 Task: Purchase a kurta from the Ajio website and proceed to checkout.
Action: Mouse moved to (415, 157)
Screenshot: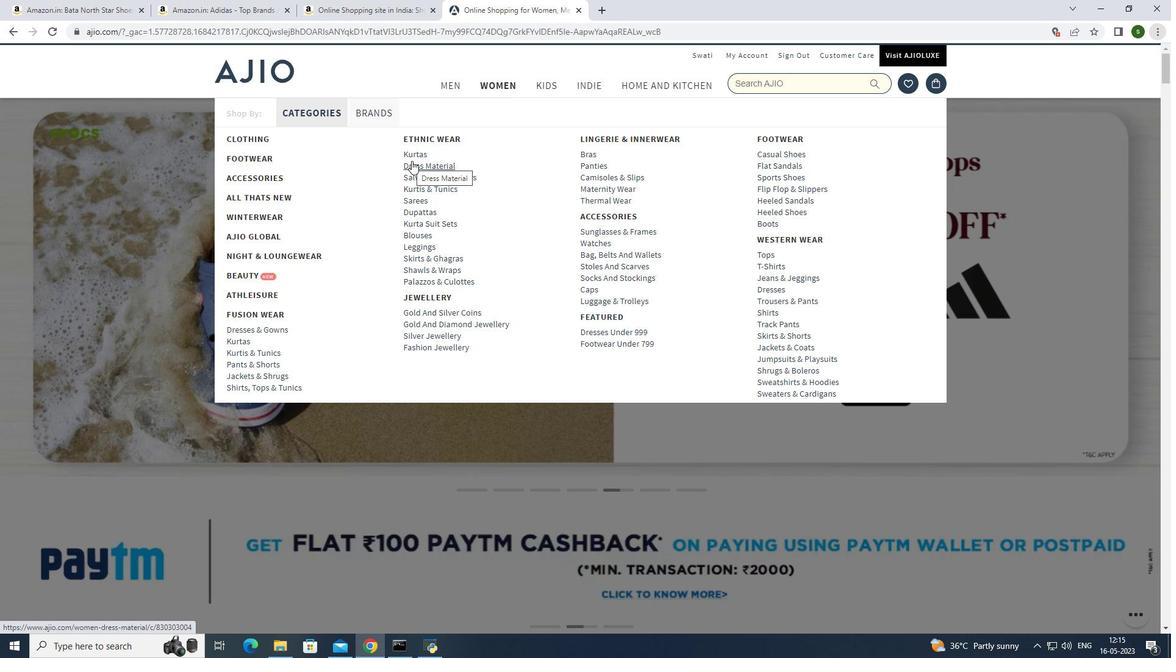
Action: Mouse pressed left at (415, 157)
Screenshot: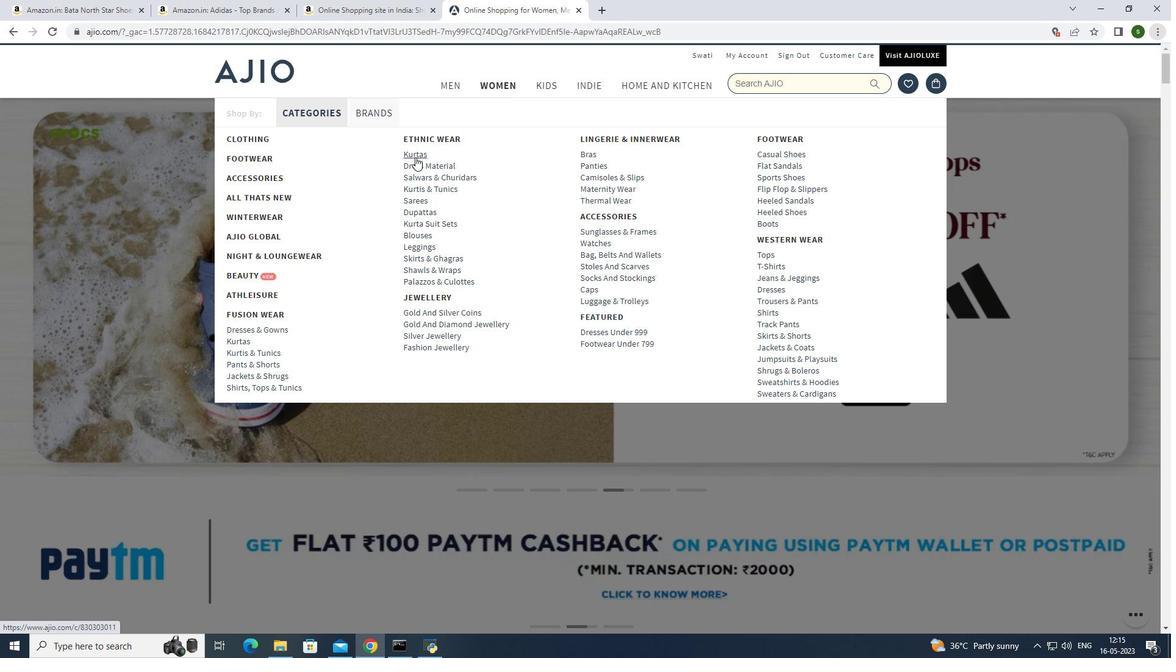 
Action: Mouse moved to (485, 341)
Screenshot: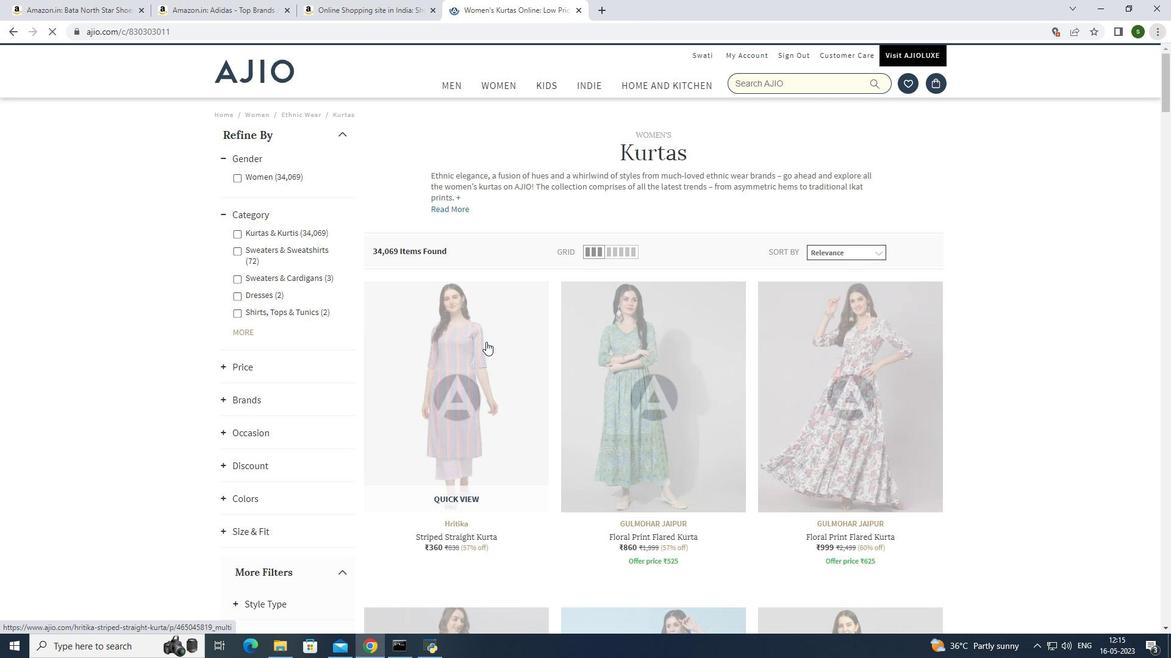 
Action: Mouse pressed left at (485, 341)
Screenshot: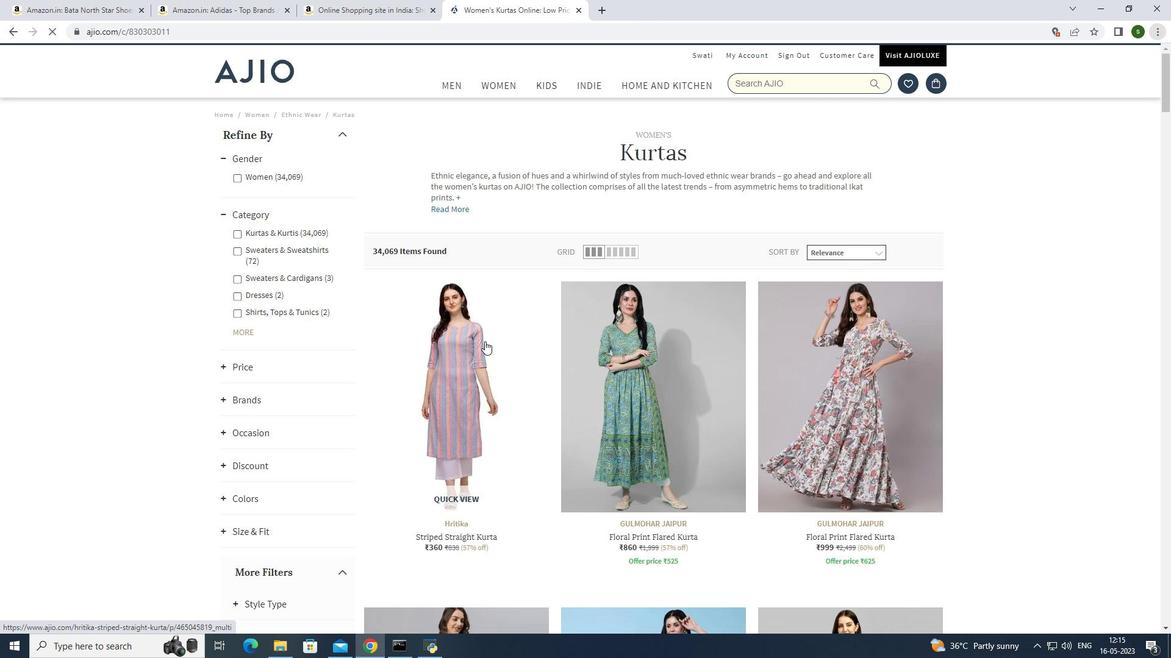
Action: Mouse moved to (768, 353)
Screenshot: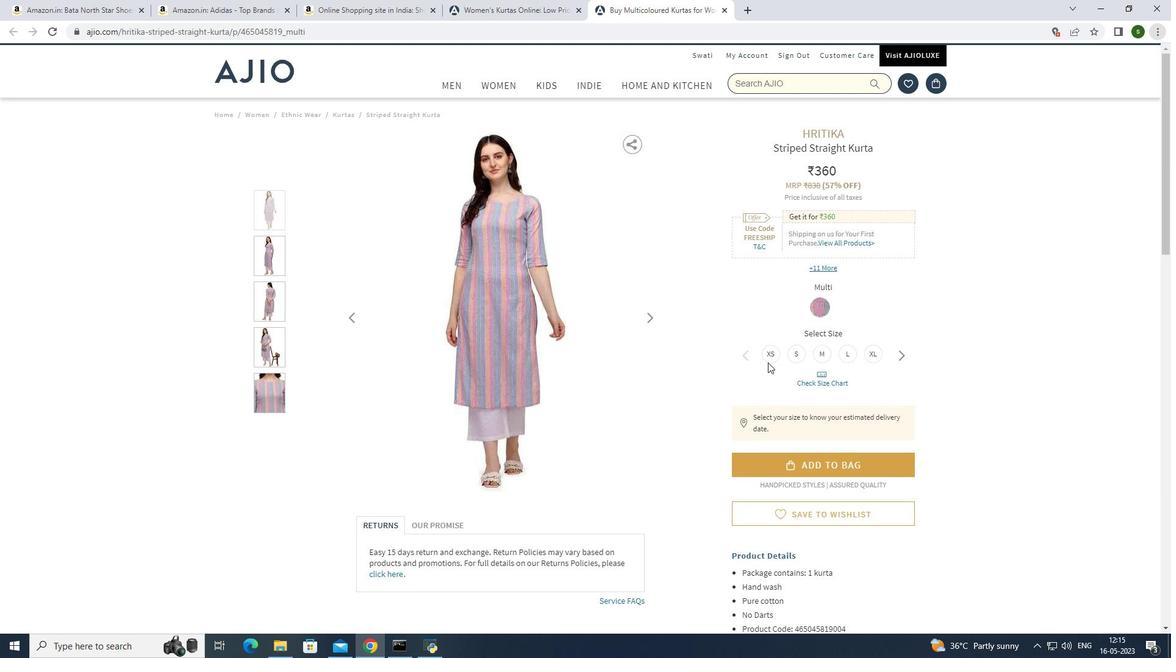 
Action: Mouse pressed left at (768, 353)
Screenshot: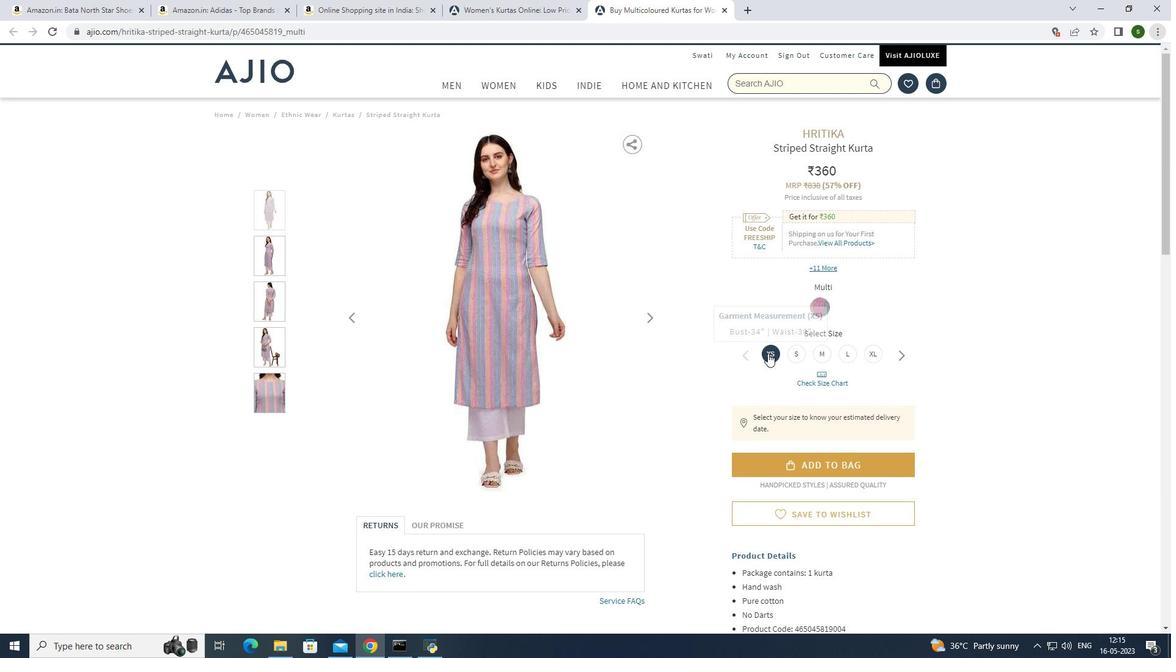 
Action: Mouse moved to (947, 445)
Screenshot: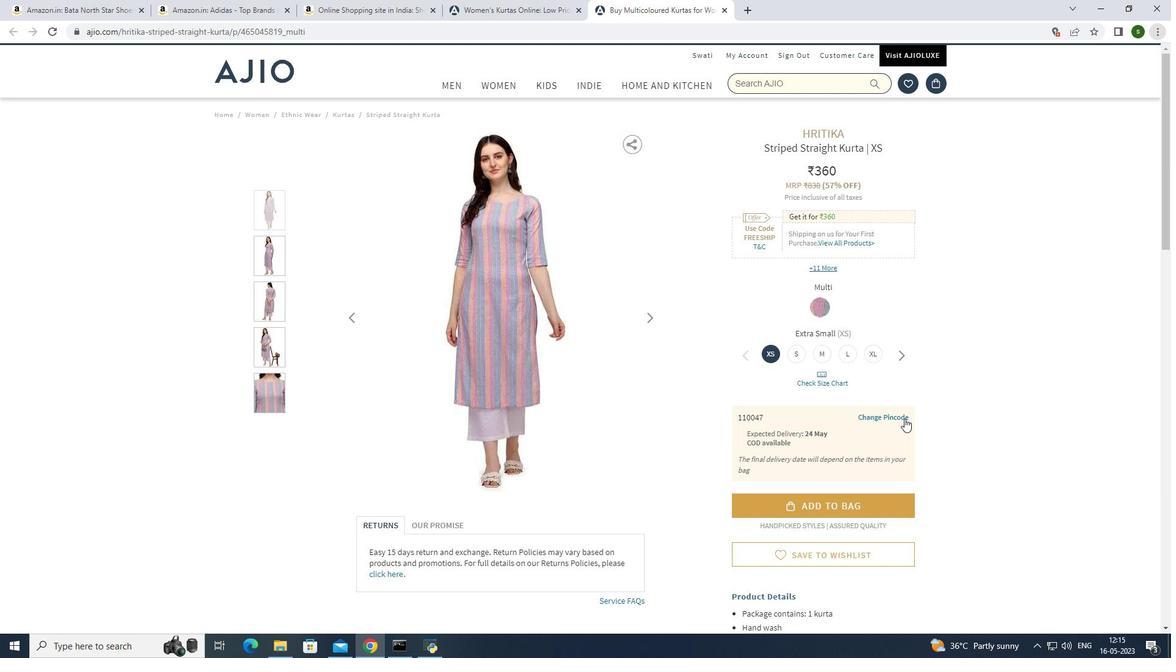 
Action: Mouse scrolled (947, 444) with delta (0, 0)
Screenshot: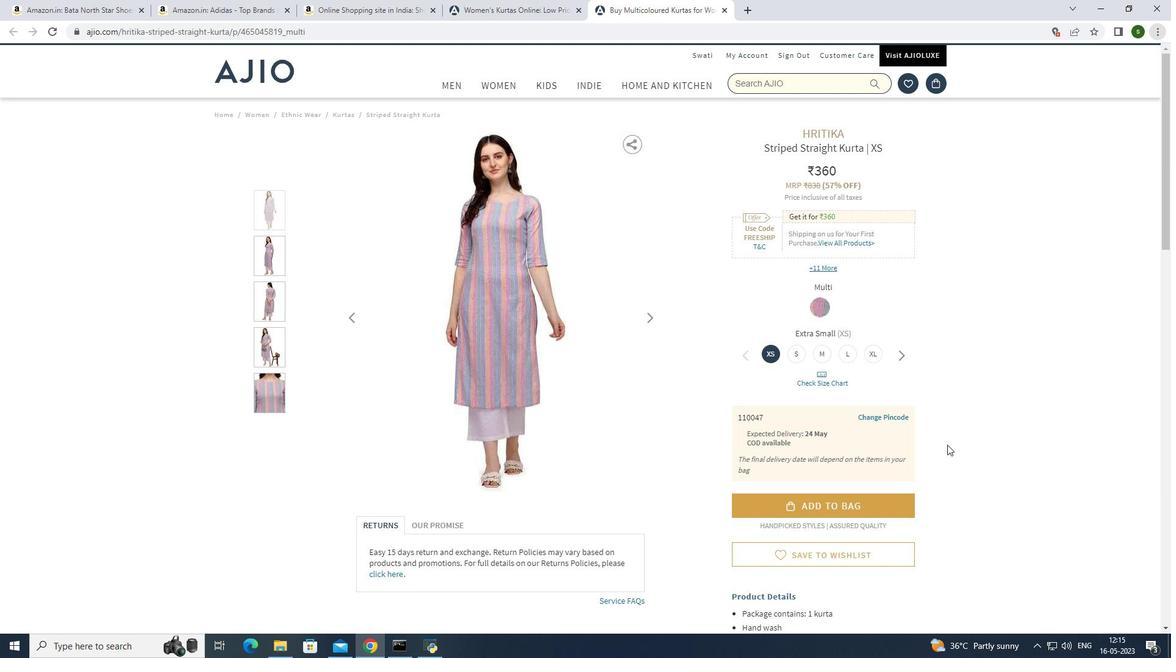 
Action: Mouse scrolled (947, 444) with delta (0, 0)
Screenshot: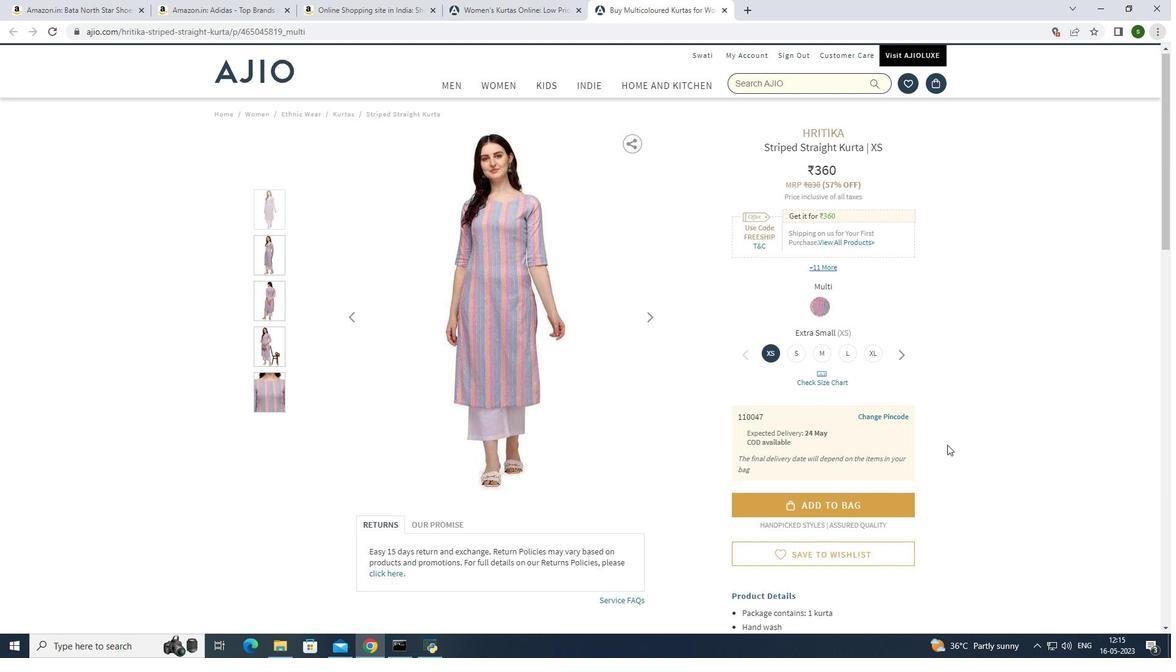 
Action: Mouse moved to (801, 385)
Screenshot: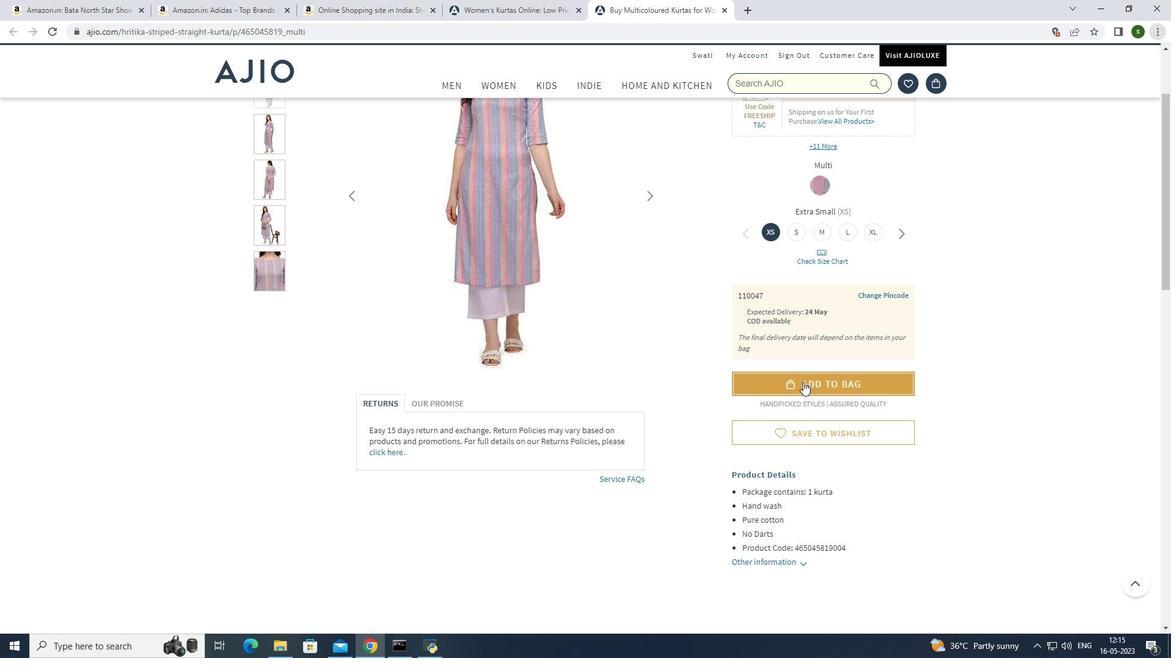 
Action: Mouse pressed left at (801, 385)
Screenshot: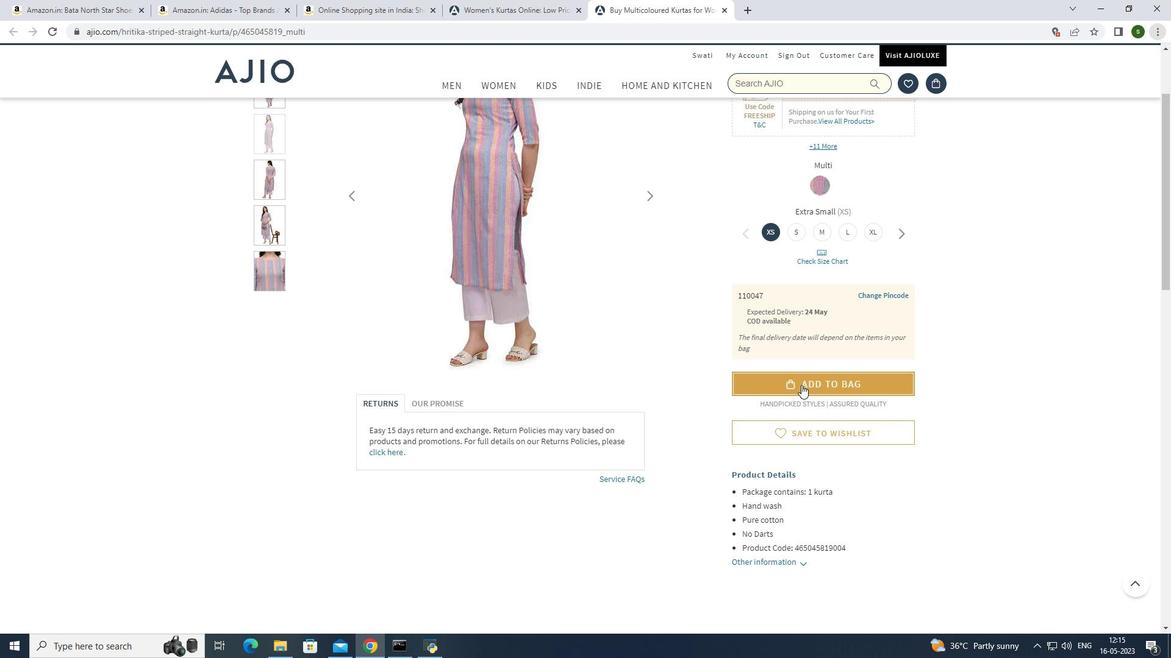 
Action: Mouse moved to (899, 316)
Screenshot: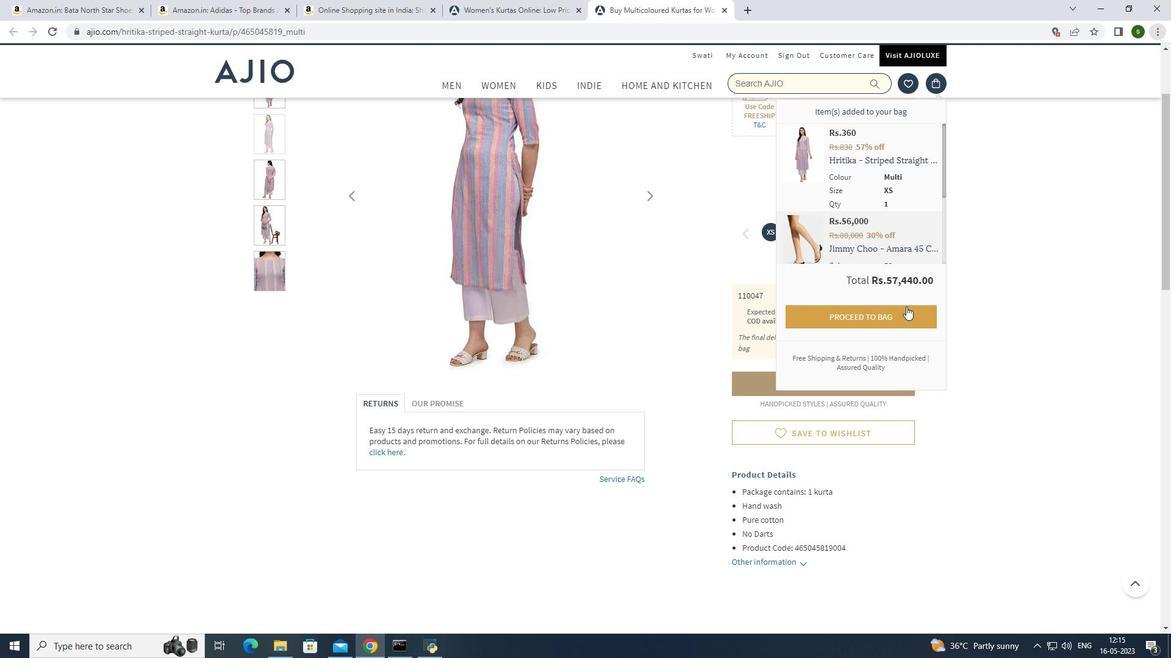 
Action: Mouse pressed left at (899, 316)
Screenshot: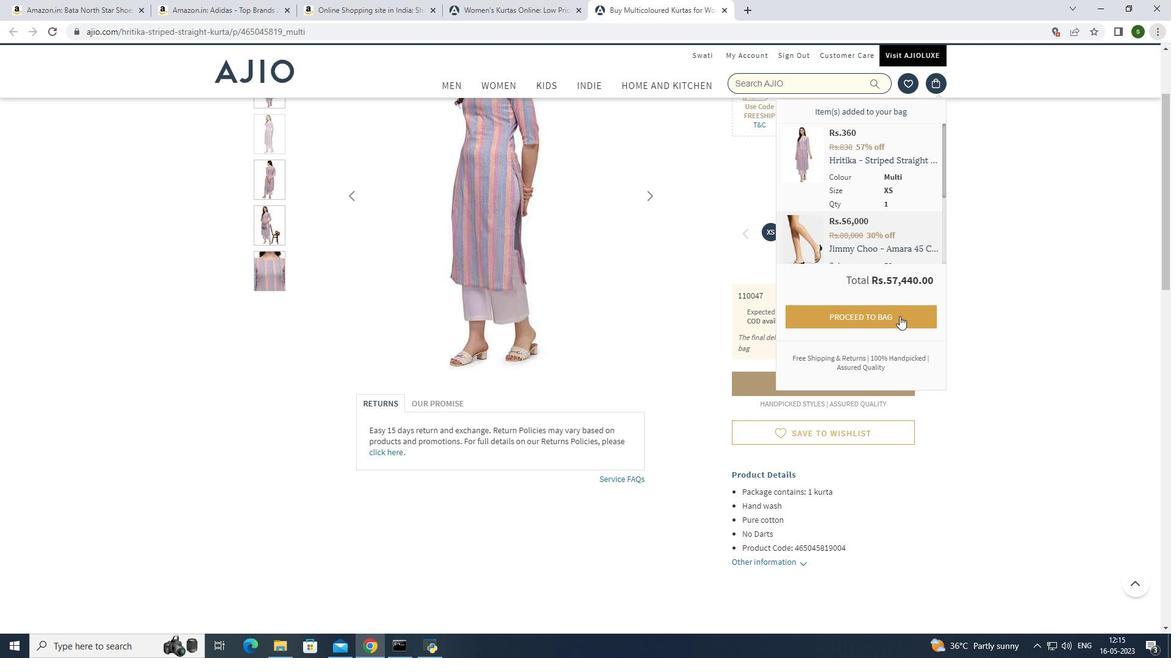 
Action: Mouse moved to (801, 312)
Screenshot: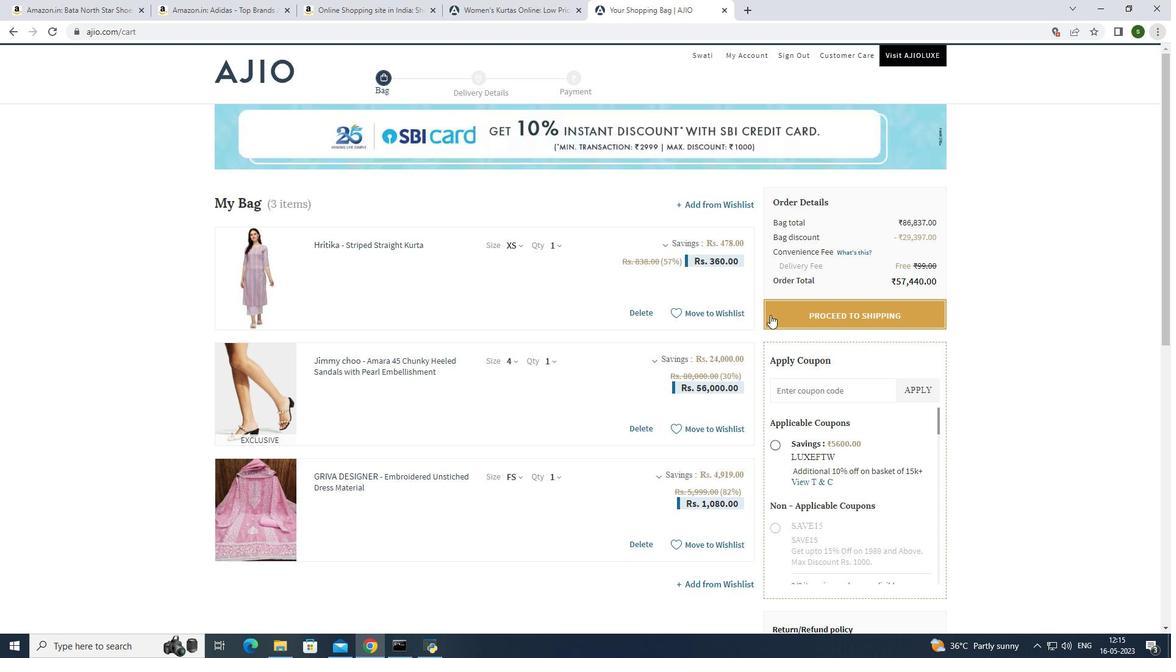 
Action: Mouse pressed left at (801, 312)
Screenshot: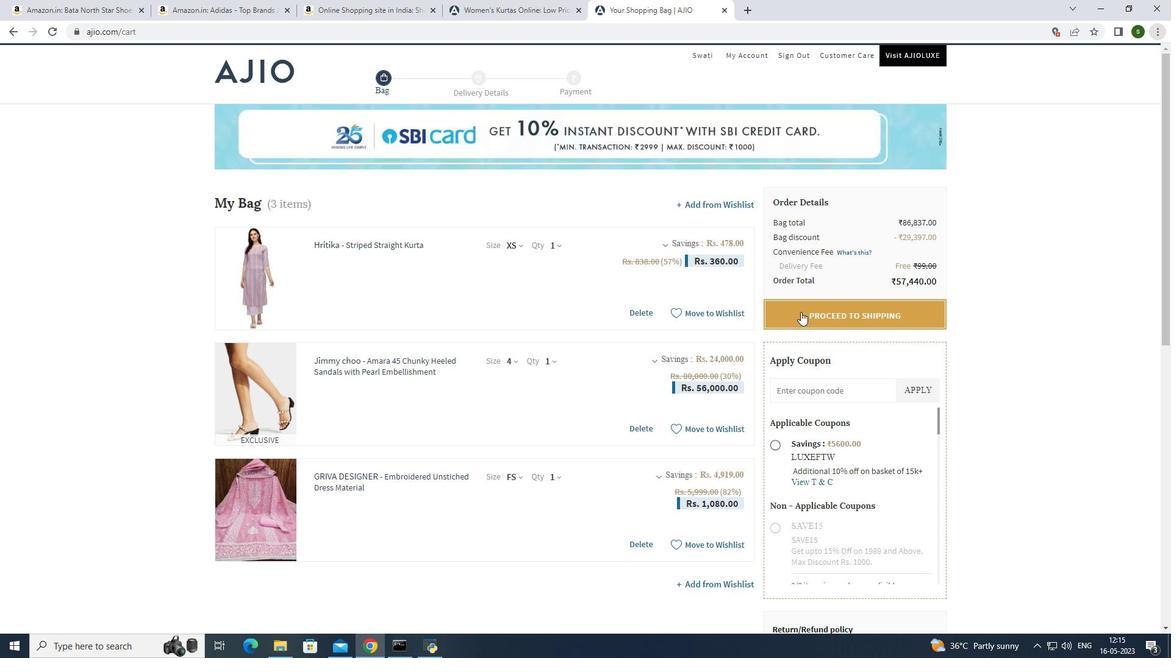 
Action: Mouse moved to (398, 227)
Screenshot: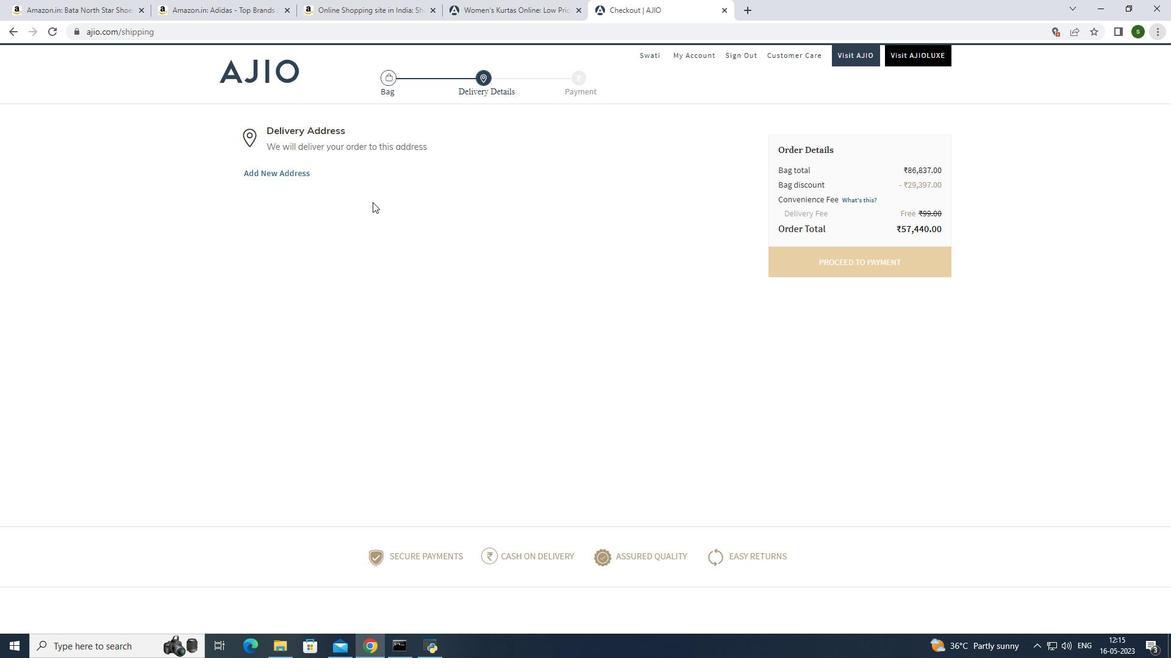
